 Task: Check the average views per listing of ceiling fan in the last 1 year.
Action: Mouse moved to (788, 214)
Screenshot: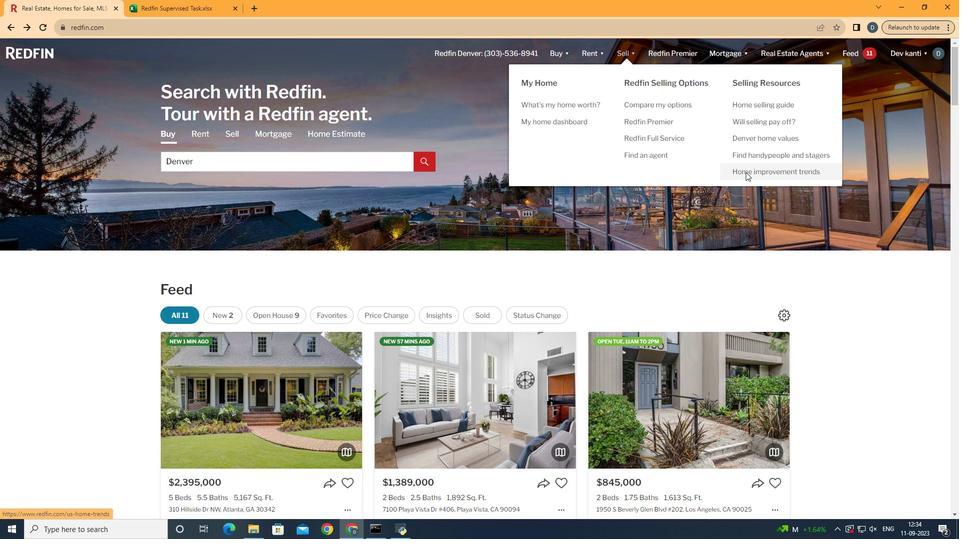 
Action: Mouse pressed left at (788, 214)
Screenshot: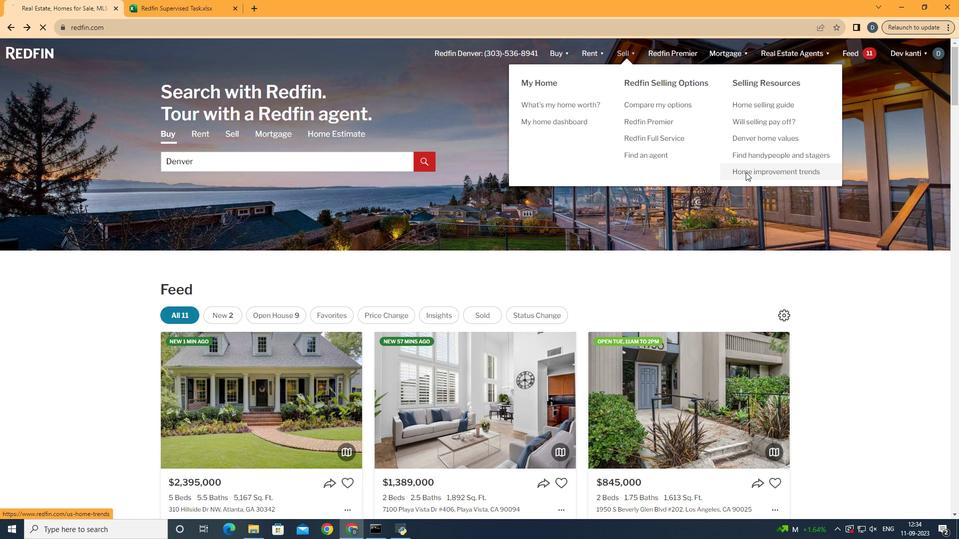 
Action: Mouse moved to (290, 229)
Screenshot: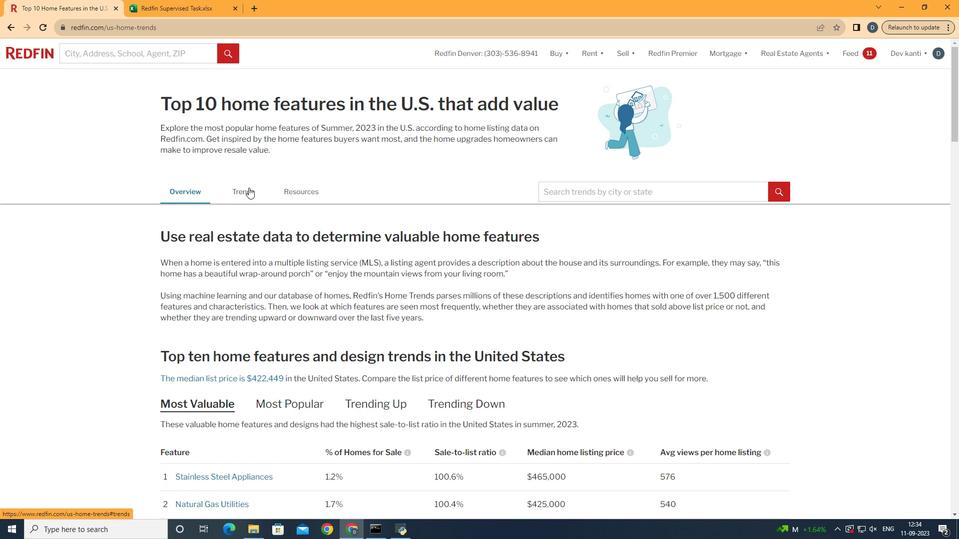 
Action: Mouse pressed left at (290, 229)
Screenshot: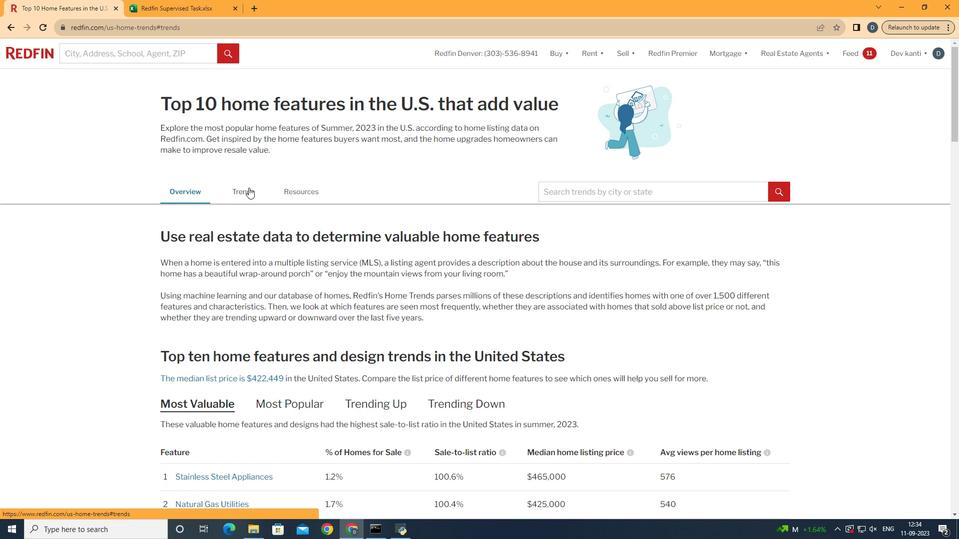 
Action: Mouse moved to (416, 274)
Screenshot: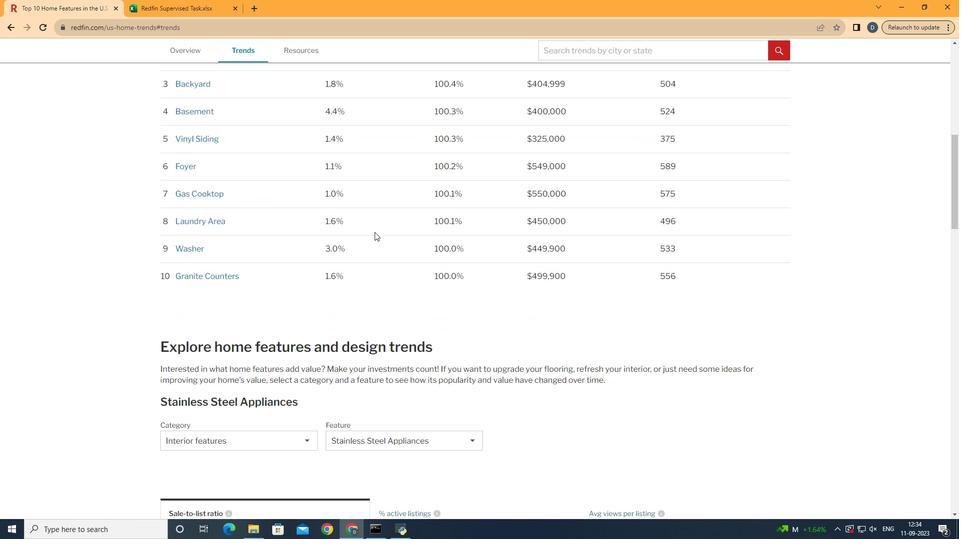
Action: Mouse scrolled (416, 273) with delta (0, 0)
Screenshot: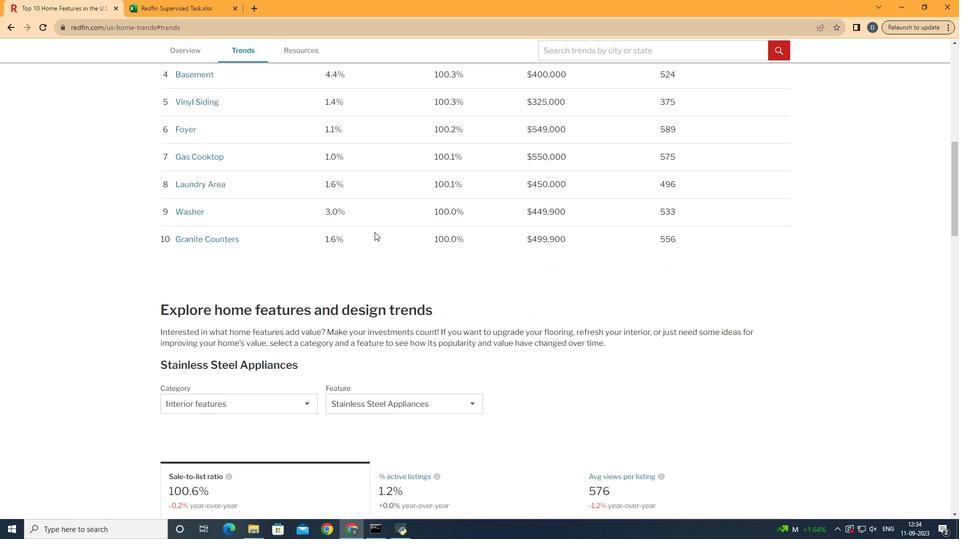 
Action: Mouse scrolled (416, 273) with delta (0, 0)
Screenshot: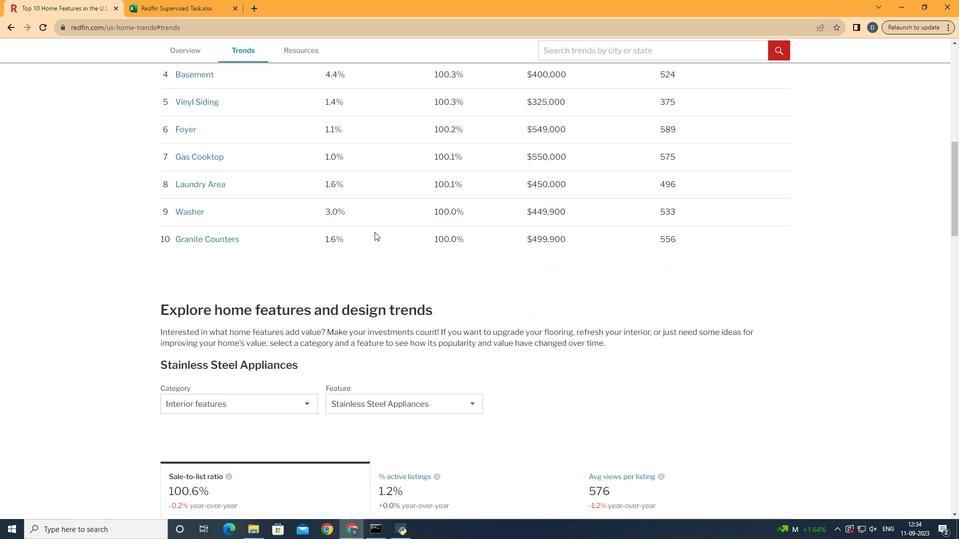 
Action: Mouse scrolled (416, 273) with delta (0, 0)
Screenshot: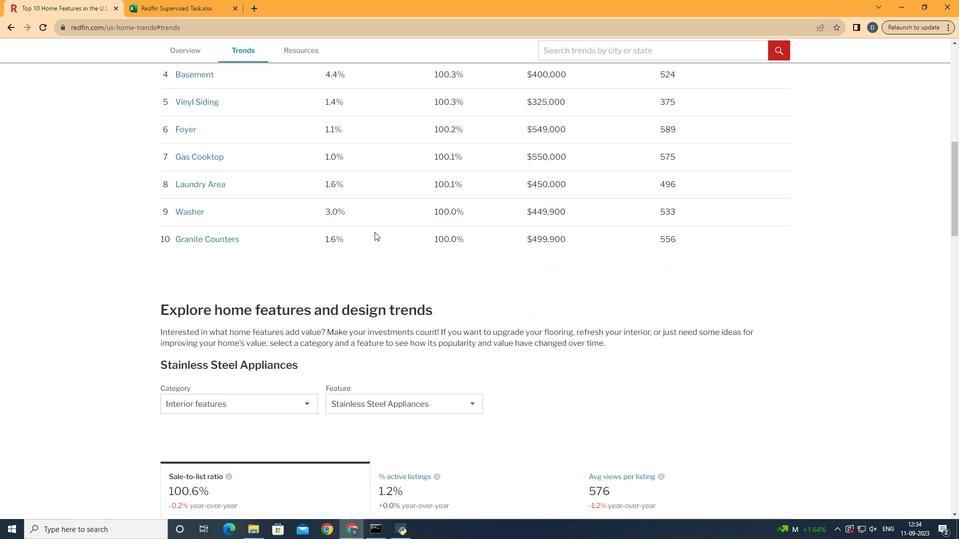 
Action: Mouse scrolled (416, 273) with delta (0, 0)
Screenshot: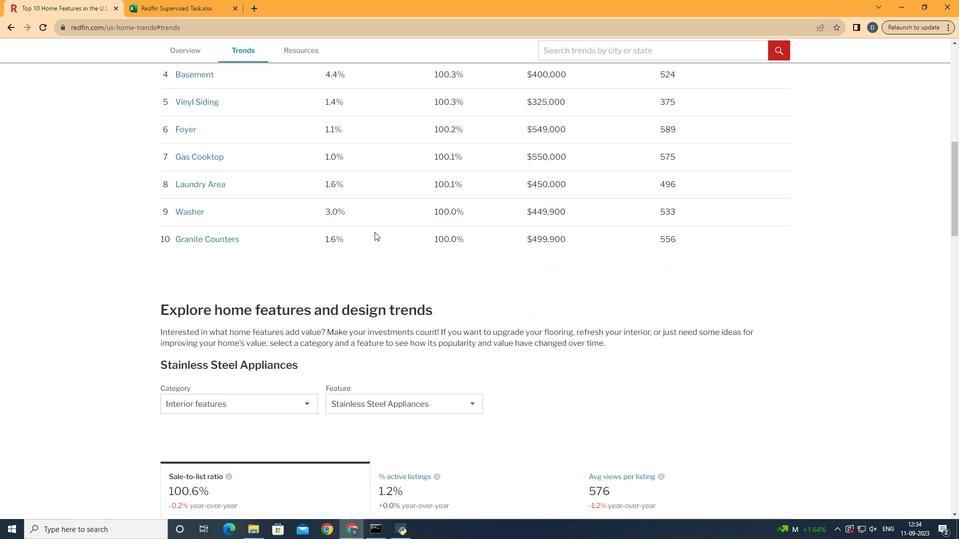 
Action: Mouse scrolled (416, 273) with delta (0, 0)
Screenshot: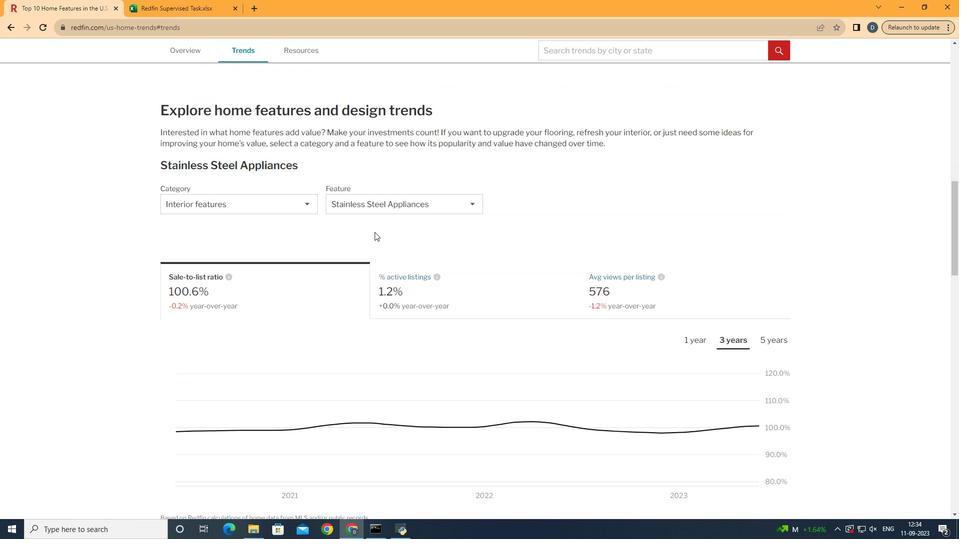 
Action: Mouse scrolled (416, 273) with delta (0, 0)
Screenshot: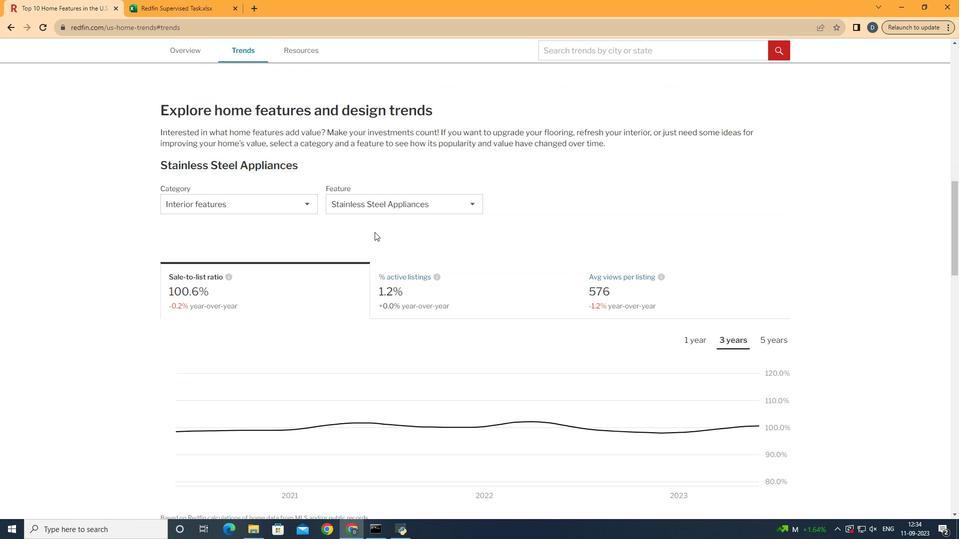 
Action: Mouse scrolled (416, 273) with delta (0, 0)
Screenshot: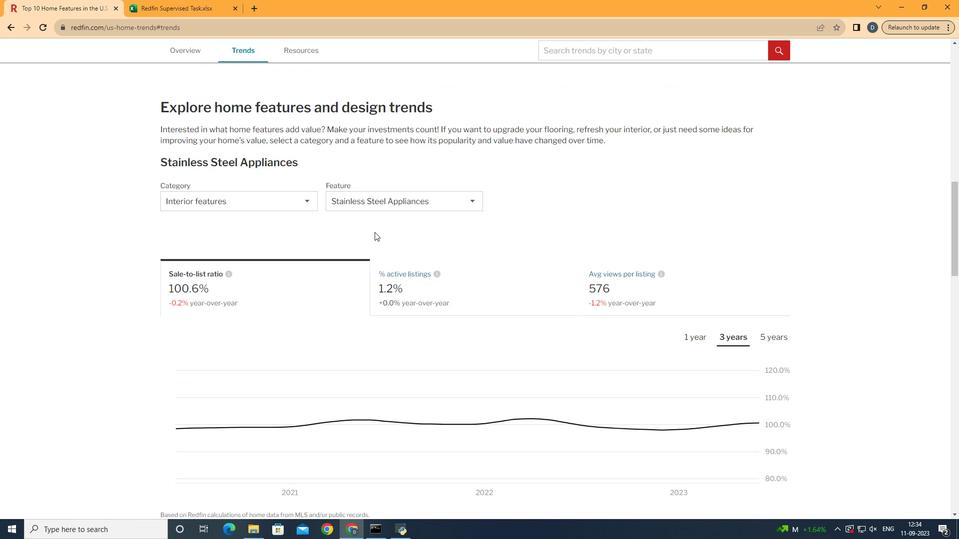 
Action: Mouse scrolled (416, 273) with delta (0, 0)
Screenshot: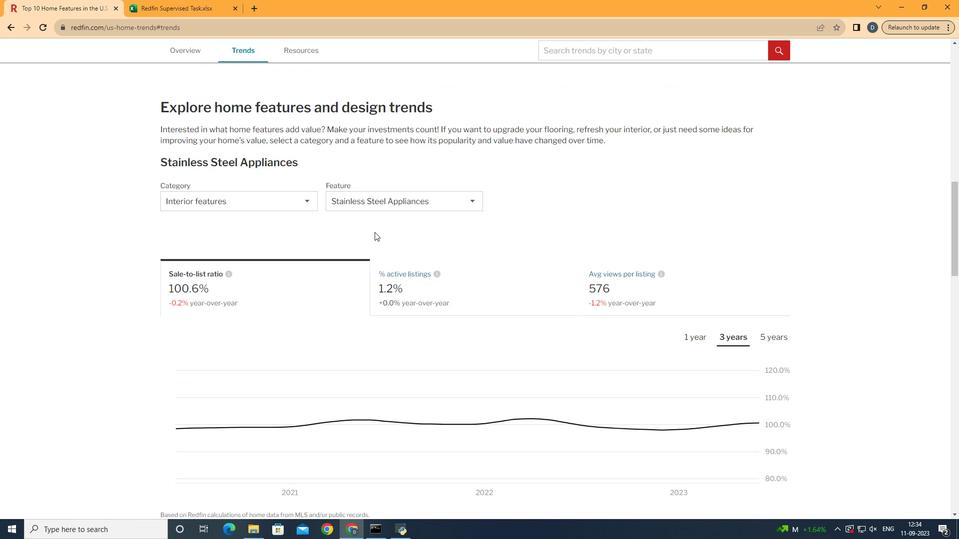 
Action: Mouse moved to (416, 274)
Screenshot: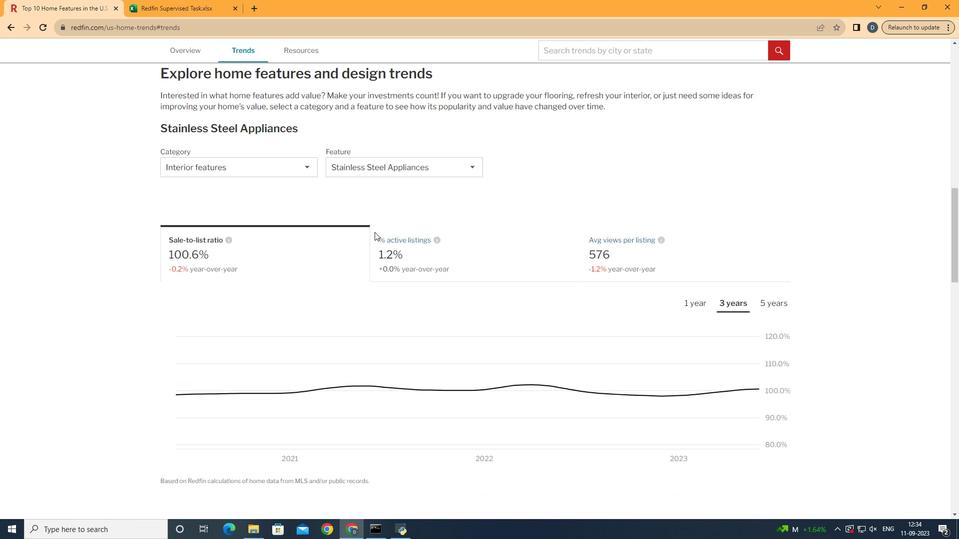 
Action: Mouse scrolled (416, 273) with delta (0, 0)
Screenshot: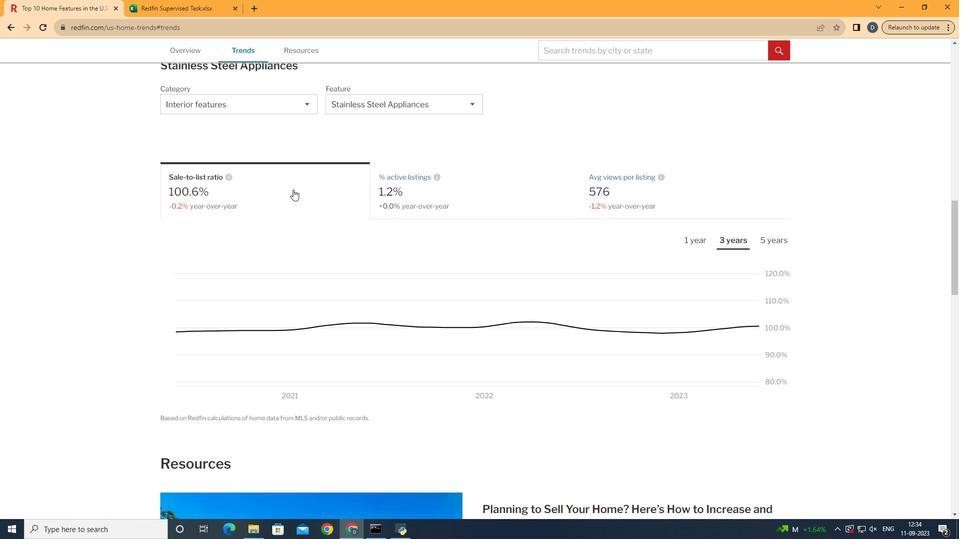 
Action: Mouse scrolled (416, 273) with delta (0, 0)
Screenshot: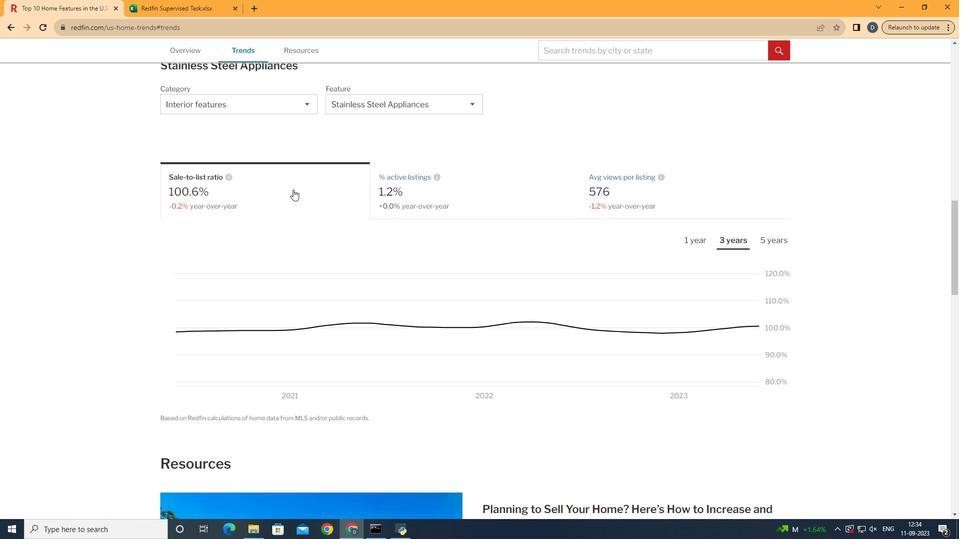 
Action: Mouse moved to (321, 150)
Screenshot: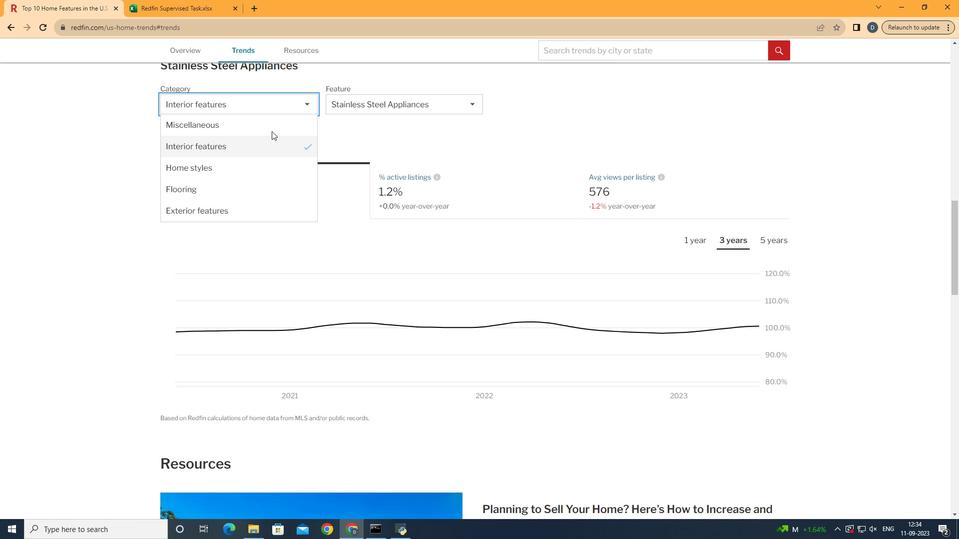 
Action: Mouse pressed left at (321, 150)
Screenshot: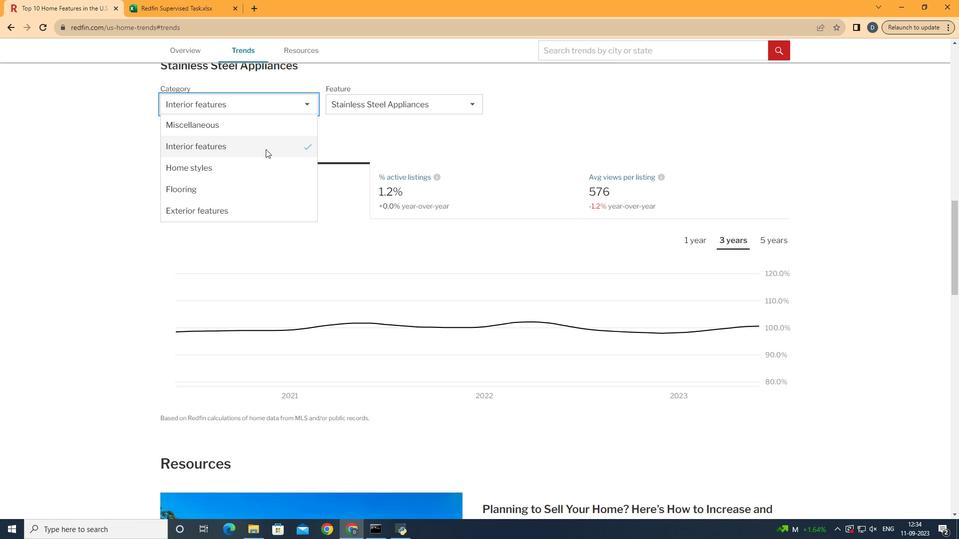 
Action: Mouse moved to (302, 194)
Screenshot: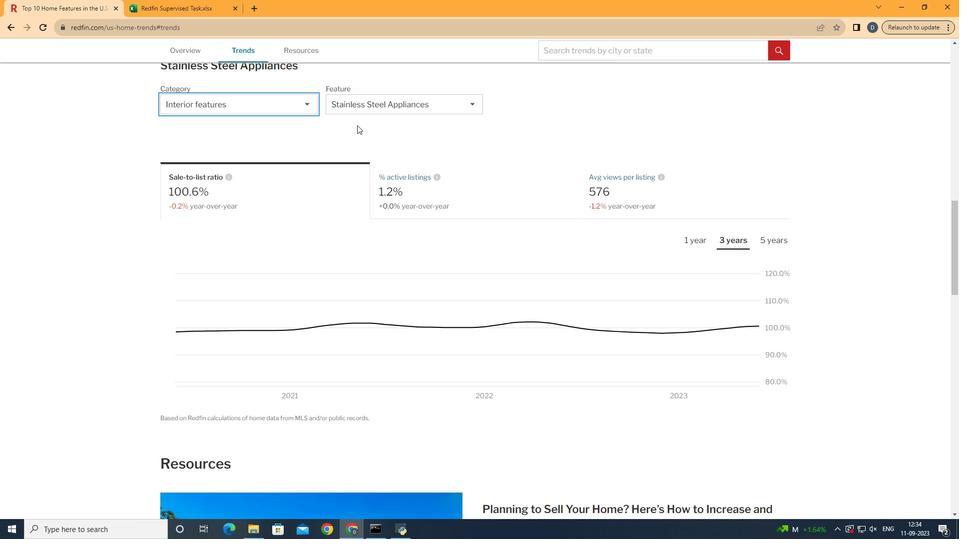 
Action: Mouse pressed left at (302, 194)
Screenshot: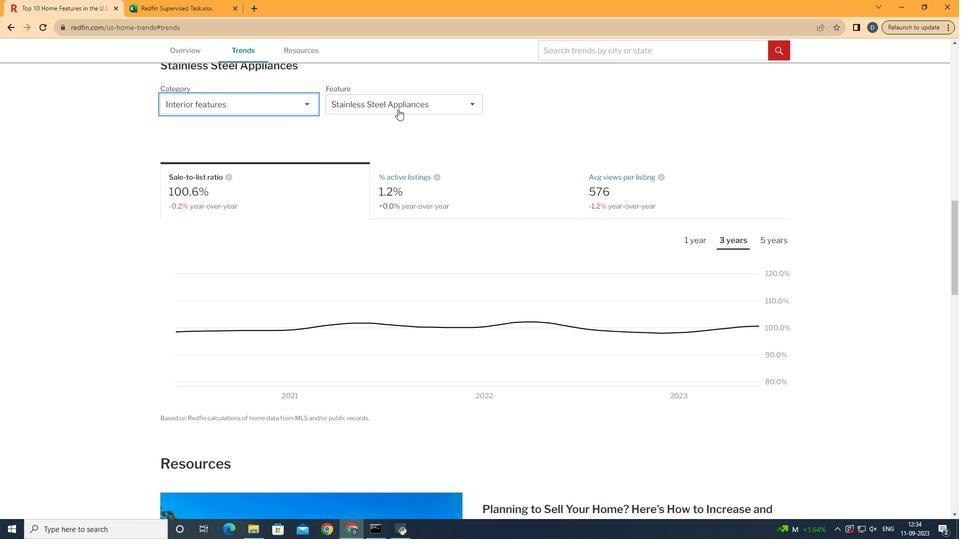 
Action: Mouse moved to (450, 145)
Screenshot: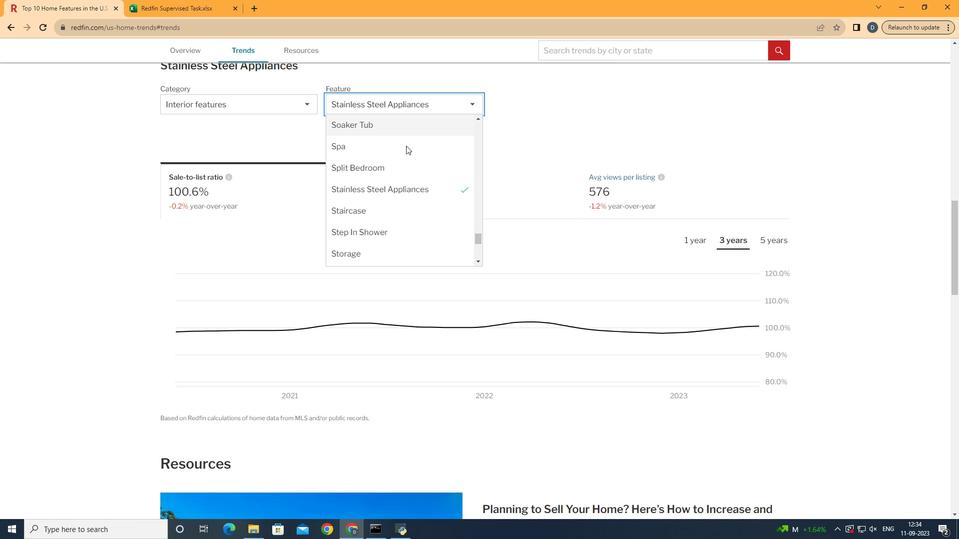 
Action: Mouse pressed left at (450, 145)
Screenshot: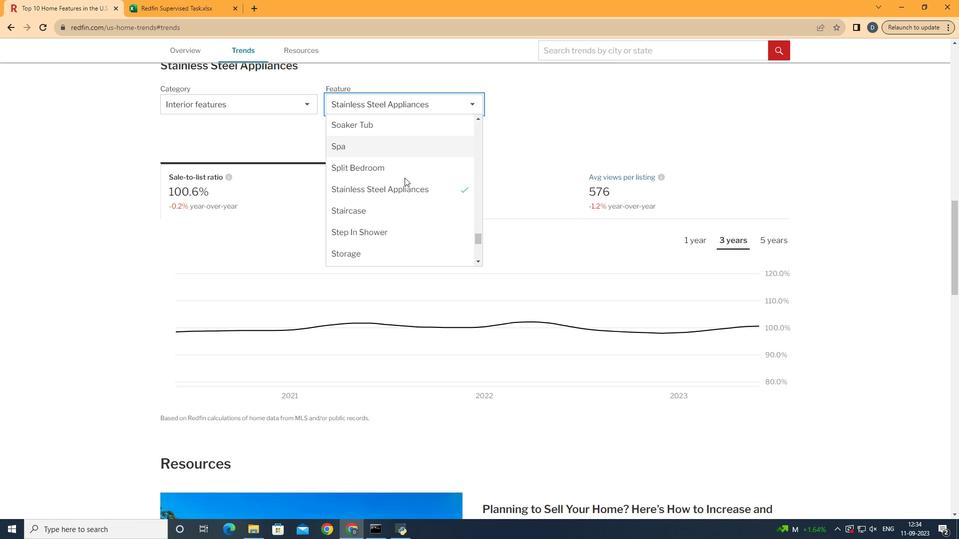 
Action: Mouse moved to (455, 251)
Screenshot: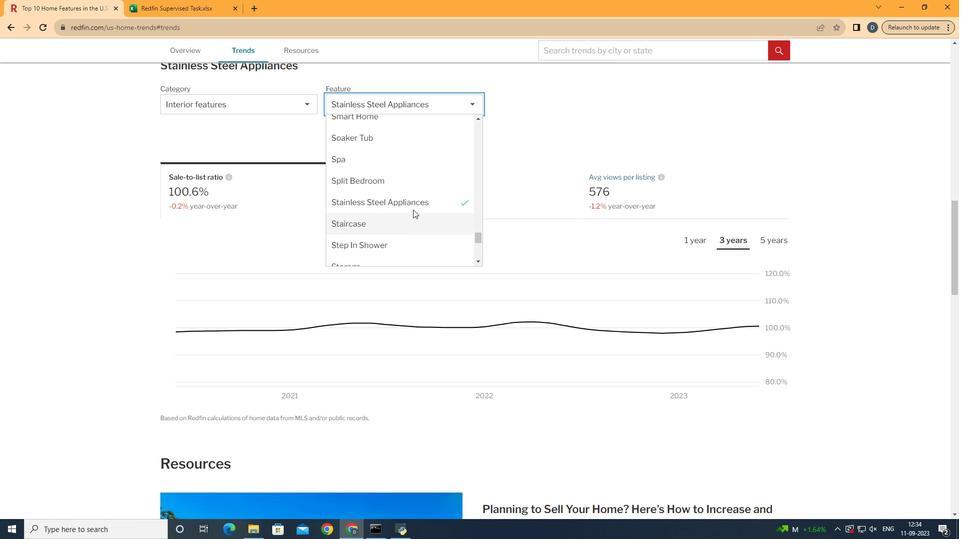 
Action: Mouse scrolled (455, 252) with delta (0, 0)
Screenshot: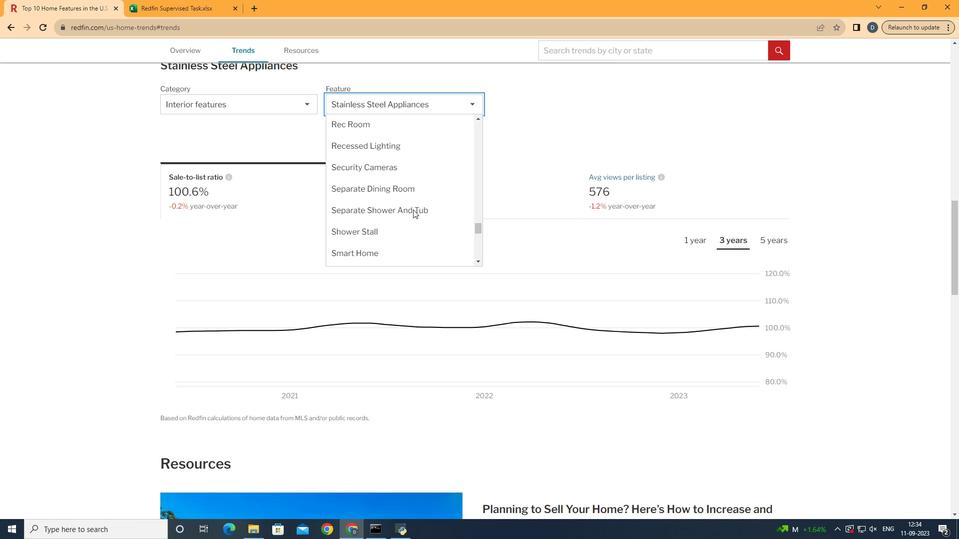 
Action: Mouse scrolled (455, 252) with delta (0, 0)
Screenshot: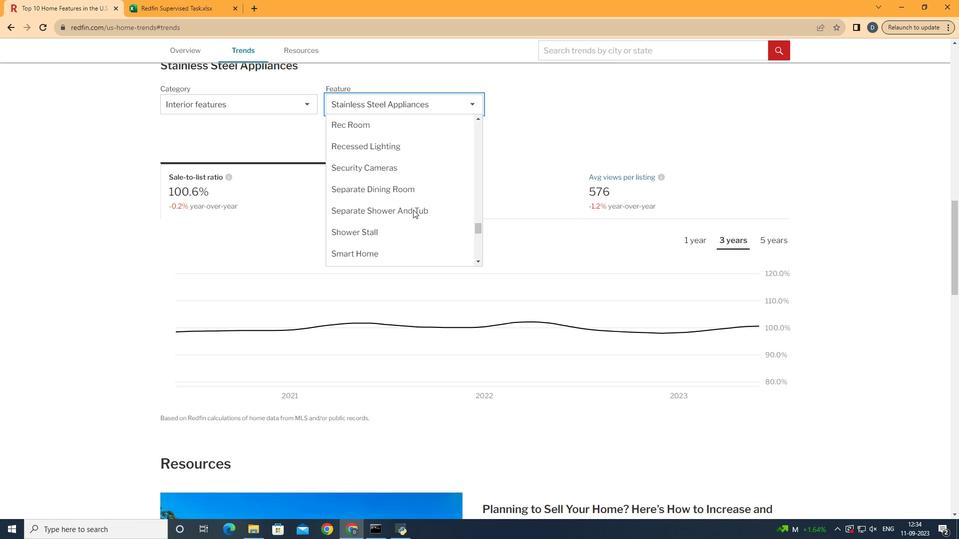 
Action: Mouse scrolled (455, 252) with delta (0, 0)
Screenshot: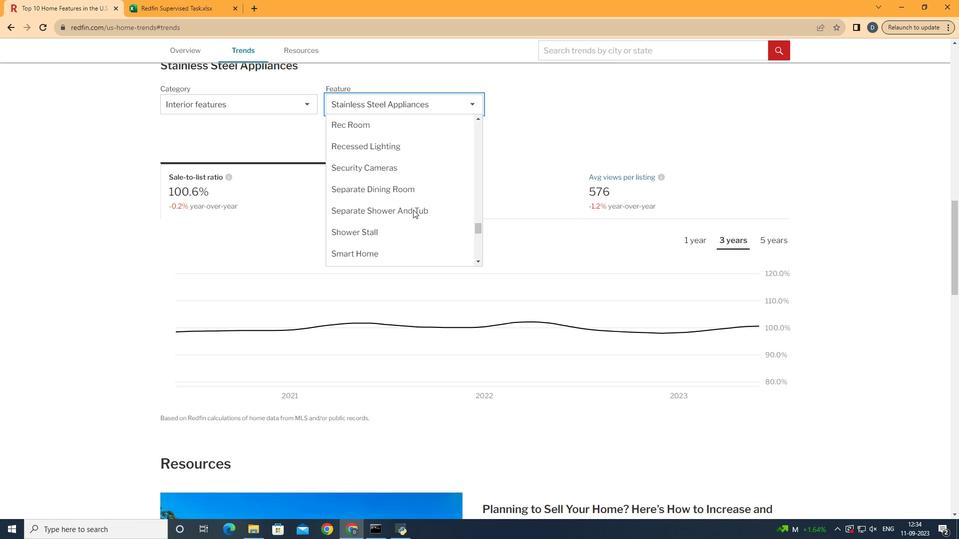 
Action: Mouse scrolled (455, 252) with delta (0, 0)
Screenshot: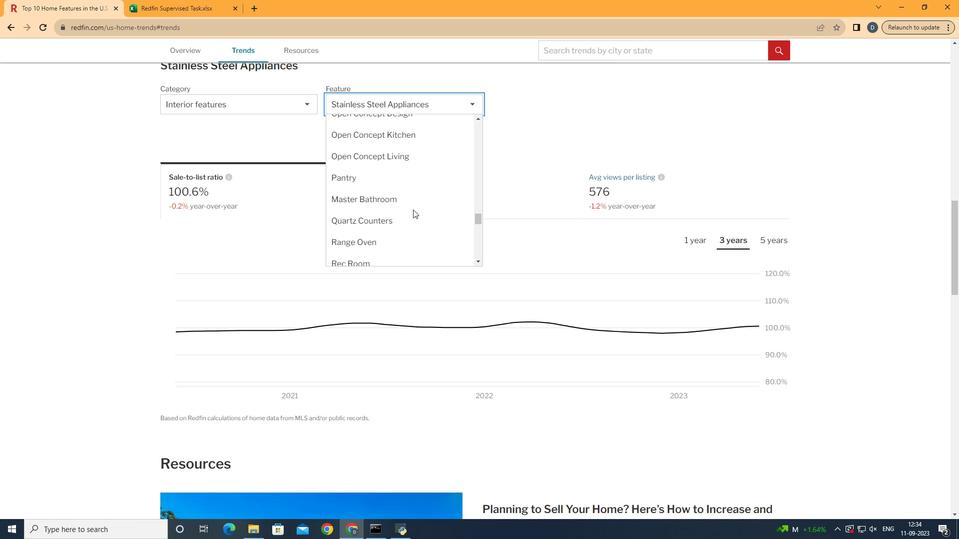 
Action: Mouse scrolled (455, 252) with delta (0, 0)
Screenshot: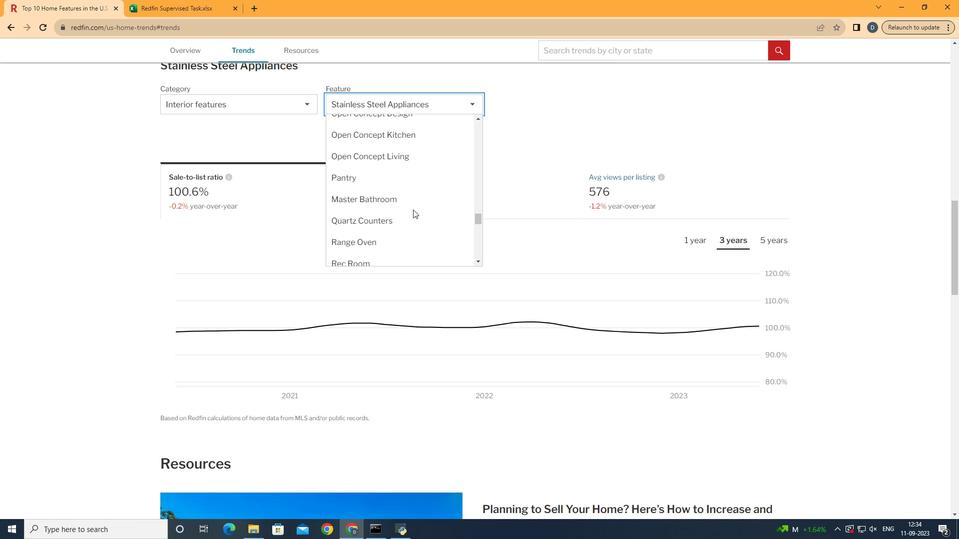 
Action: Mouse scrolled (455, 252) with delta (0, 0)
Screenshot: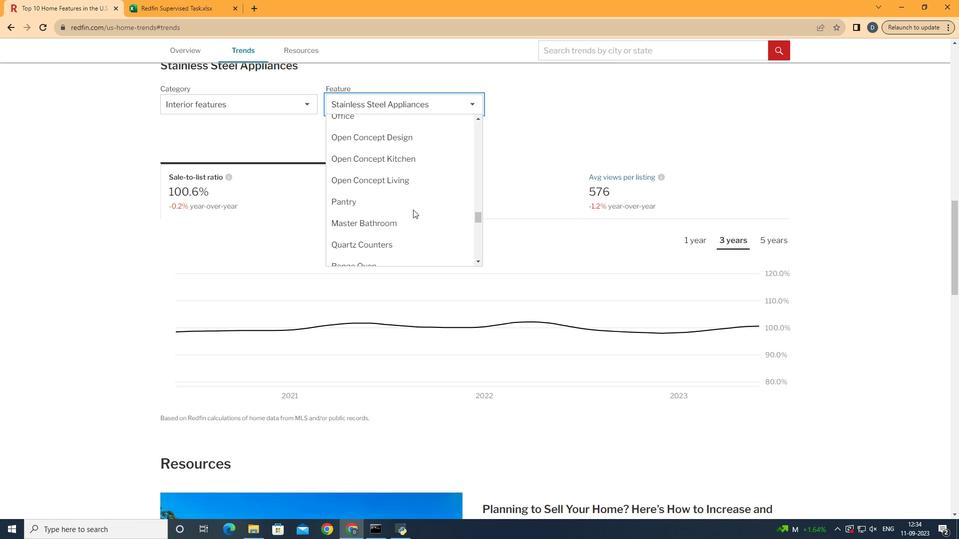 
Action: Mouse scrolled (455, 252) with delta (0, 0)
Screenshot: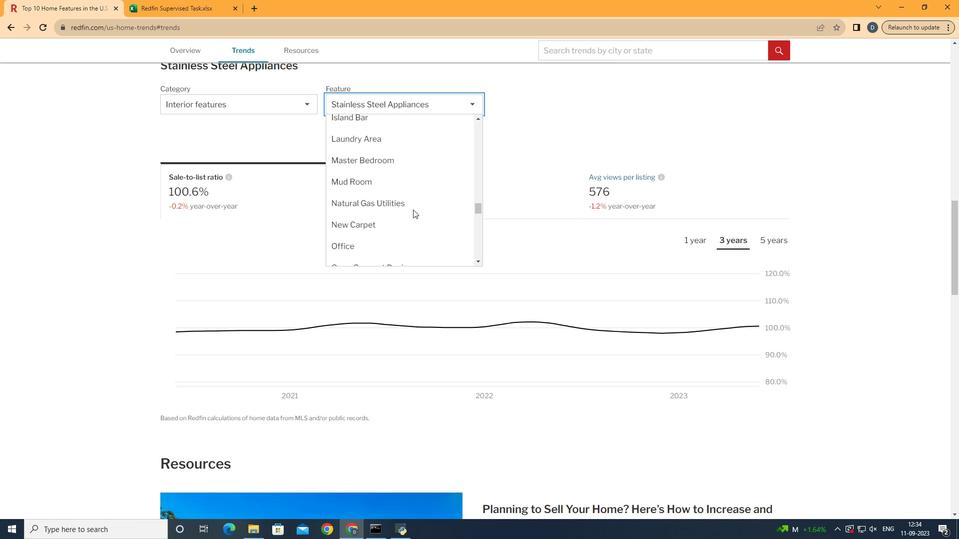 
Action: Mouse scrolled (455, 252) with delta (0, 0)
Screenshot: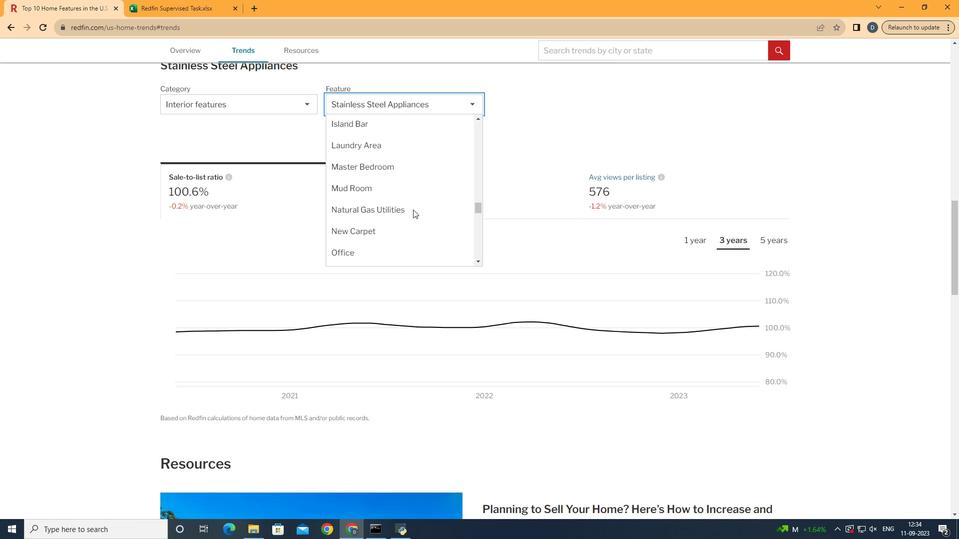 
Action: Mouse scrolled (455, 252) with delta (0, 0)
Screenshot: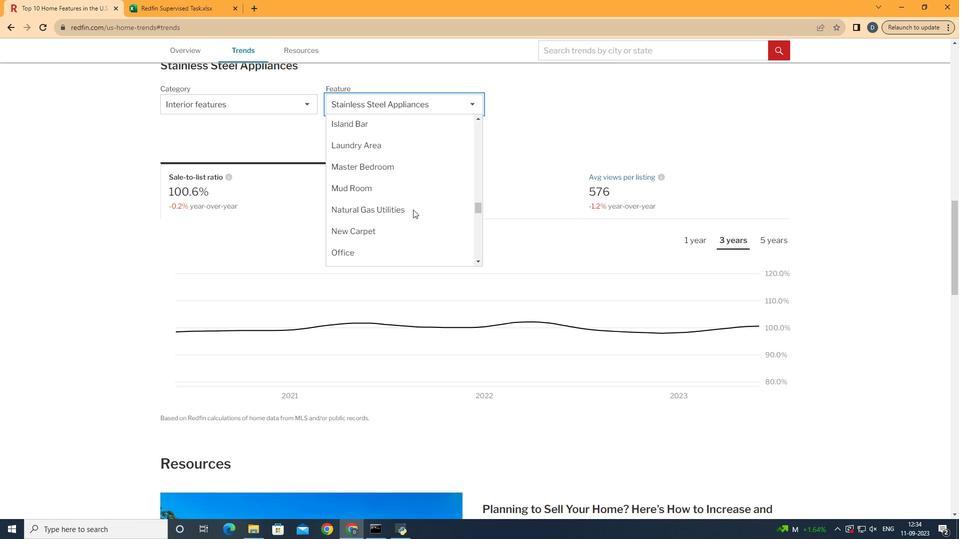 
Action: Mouse scrolled (455, 252) with delta (0, 0)
Screenshot: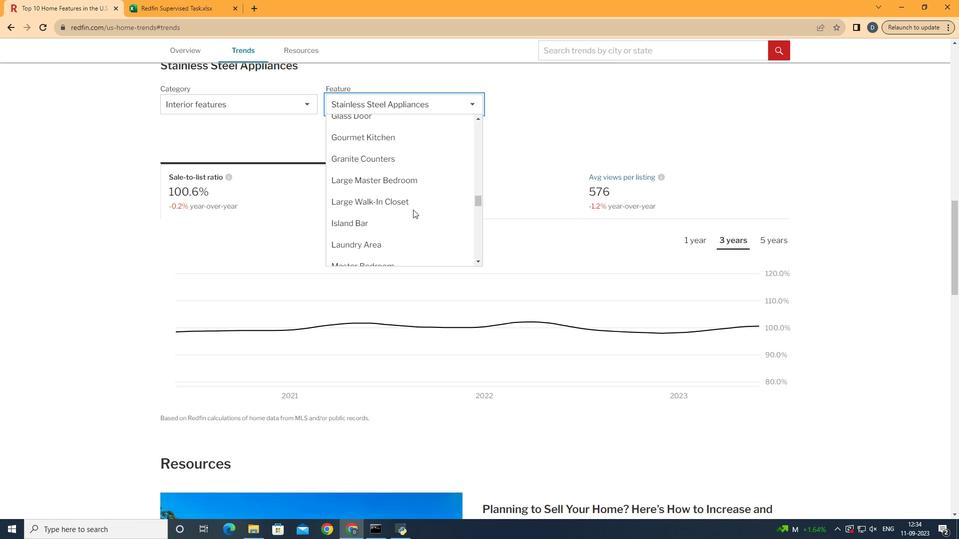 
Action: Mouse scrolled (455, 252) with delta (0, 0)
Screenshot: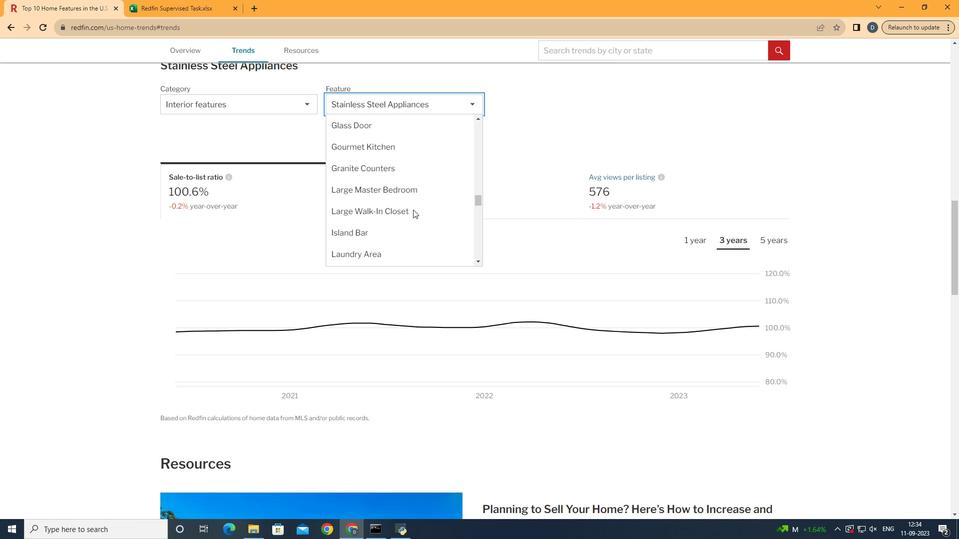 
Action: Mouse scrolled (455, 252) with delta (0, 0)
Screenshot: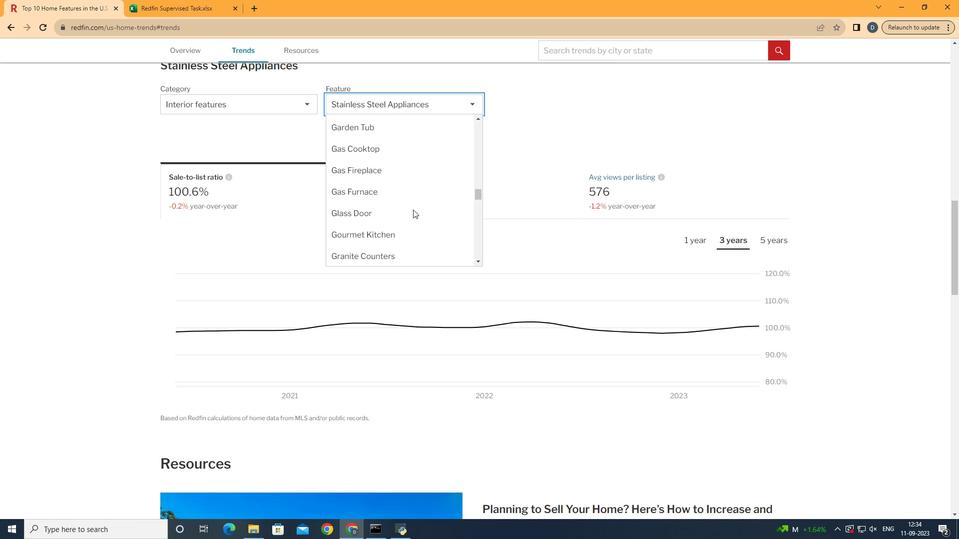 
Action: Mouse scrolled (455, 252) with delta (0, 0)
Screenshot: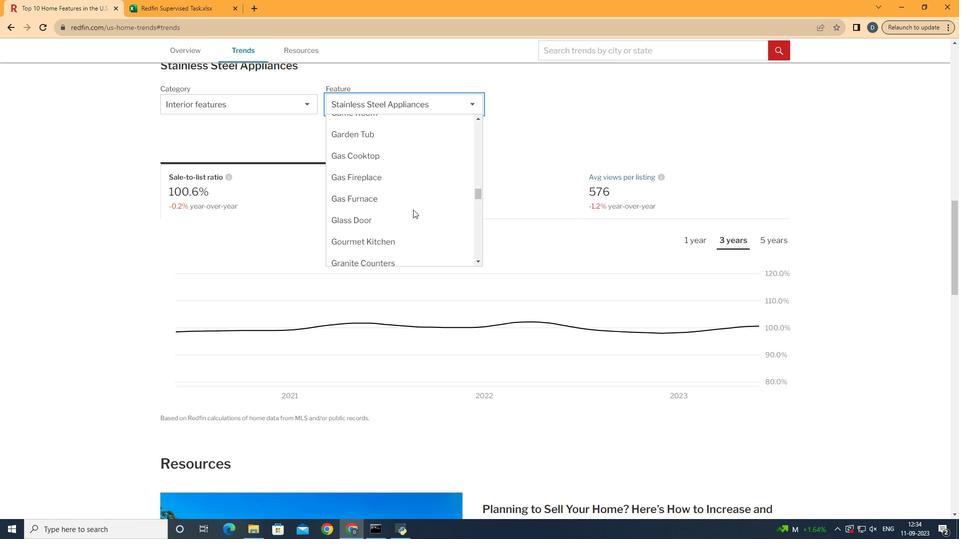 
Action: Mouse scrolled (455, 252) with delta (0, 0)
Screenshot: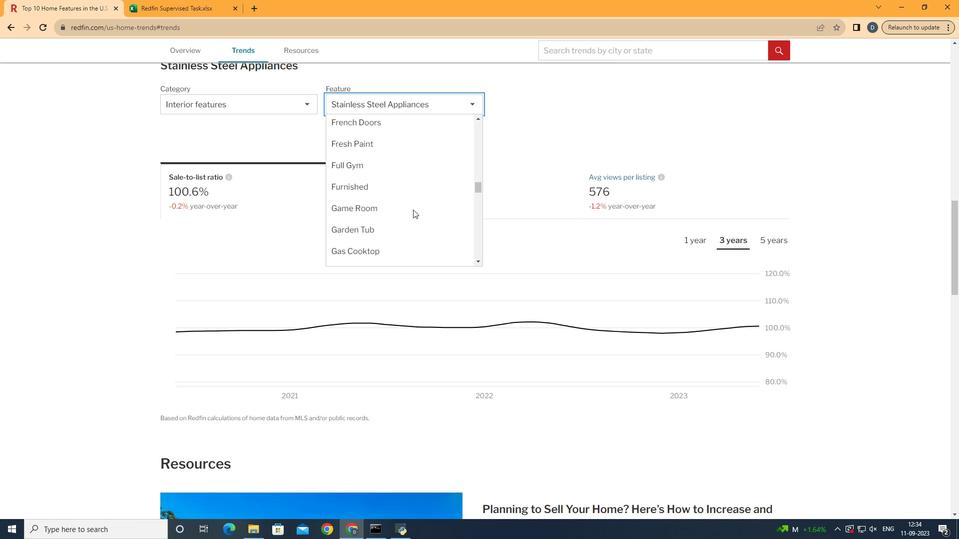 
Action: Mouse scrolled (455, 252) with delta (0, 0)
Screenshot: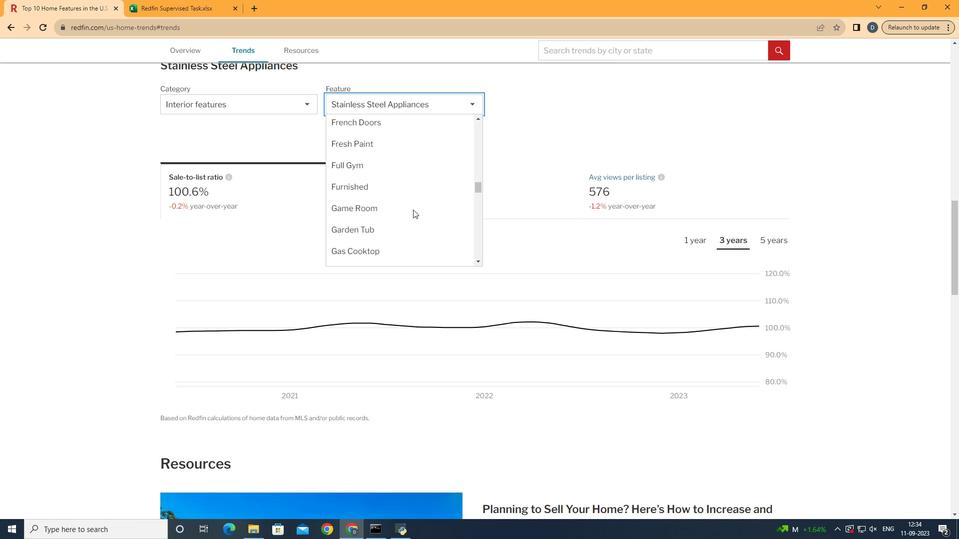 
Action: Mouse scrolled (455, 252) with delta (0, 0)
Screenshot: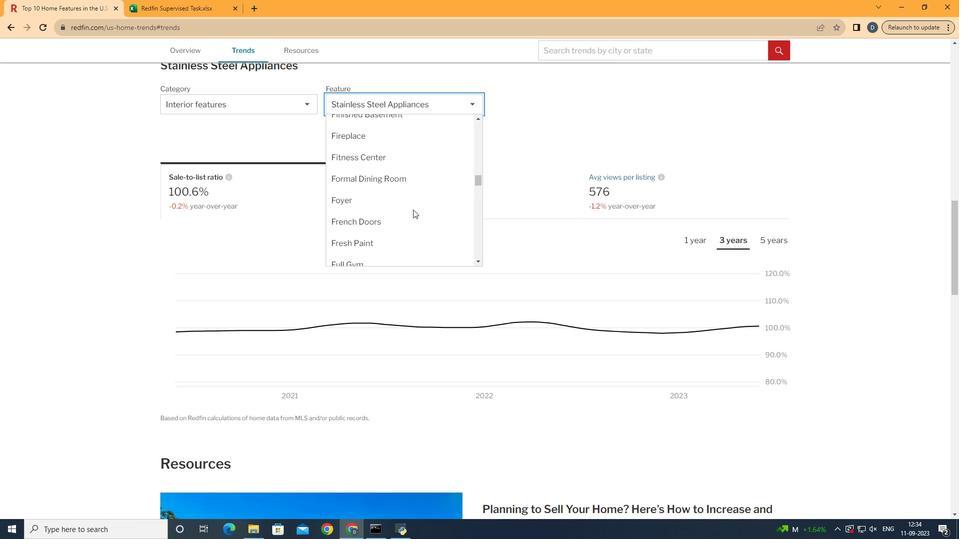 
Action: Mouse scrolled (455, 252) with delta (0, 0)
Screenshot: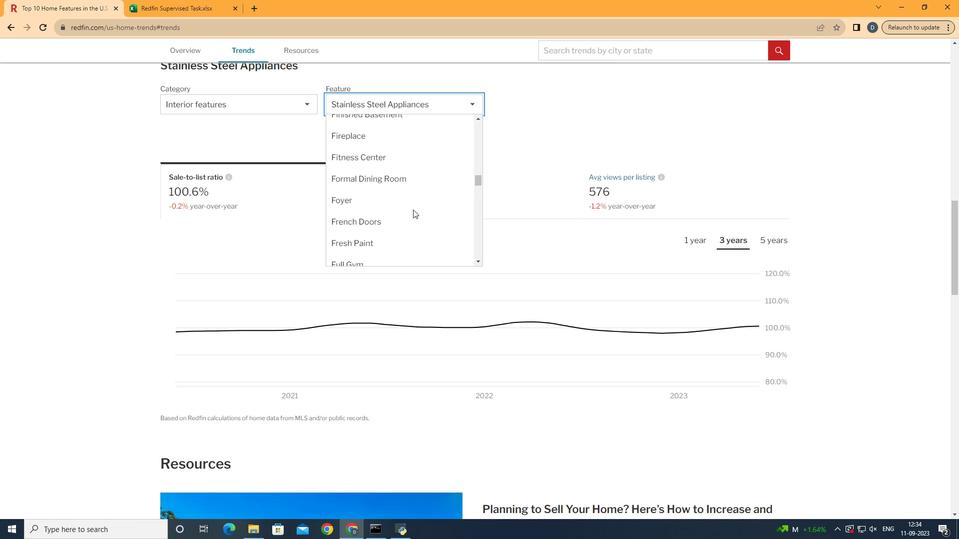 
Action: Mouse scrolled (455, 252) with delta (0, 0)
Screenshot: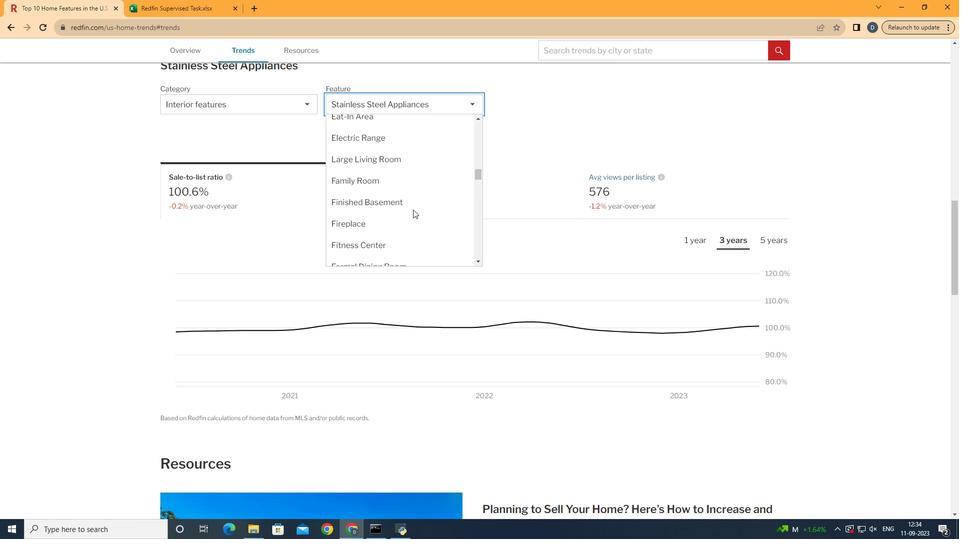 
Action: Mouse scrolled (455, 252) with delta (0, 0)
Screenshot: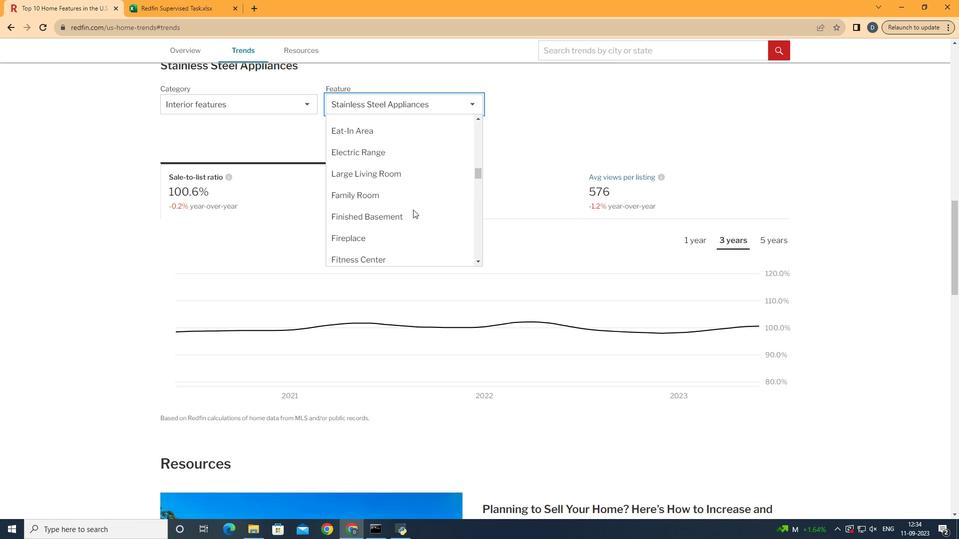 
Action: Mouse scrolled (455, 252) with delta (0, 0)
Screenshot: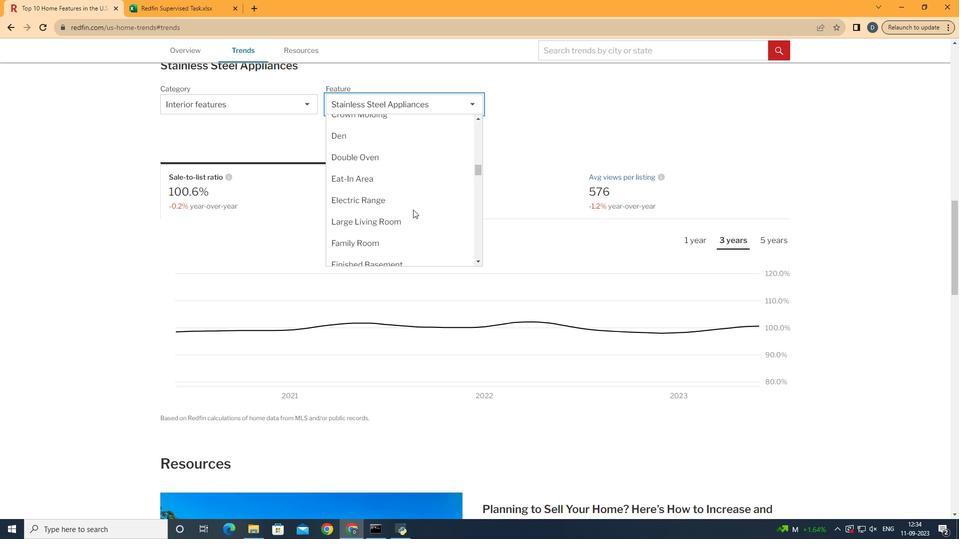 
Action: Mouse scrolled (455, 252) with delta (0, 0)
Screenshot: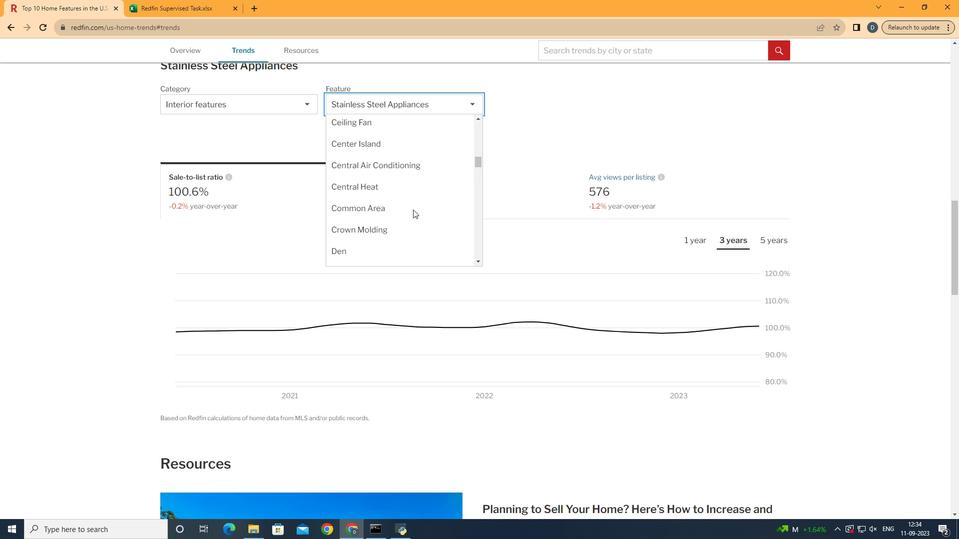 
Action: Mouse scrolled (455, 252) with delta (0, 0)
Screenshot: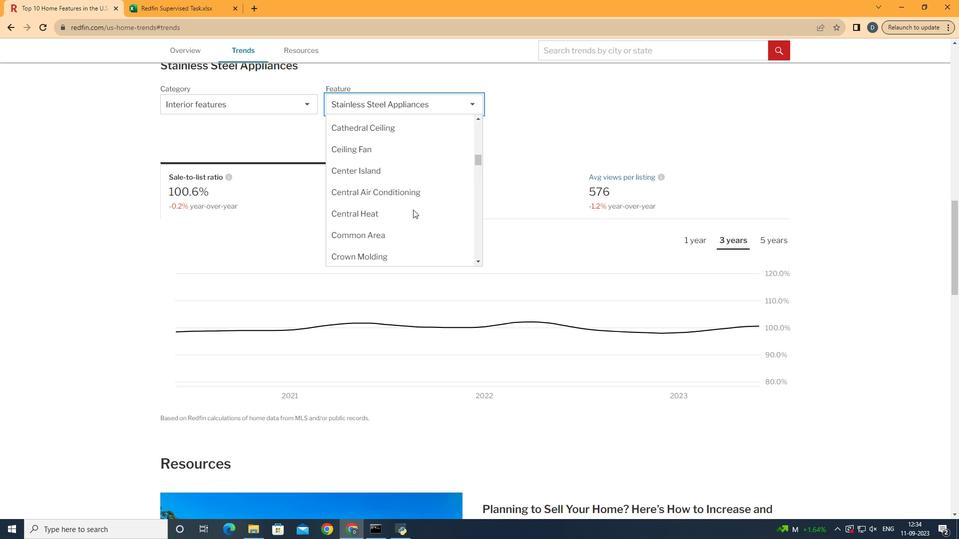 
Action: Mouse scrolled (455, 252) with delta (0, 0)
Screenshot: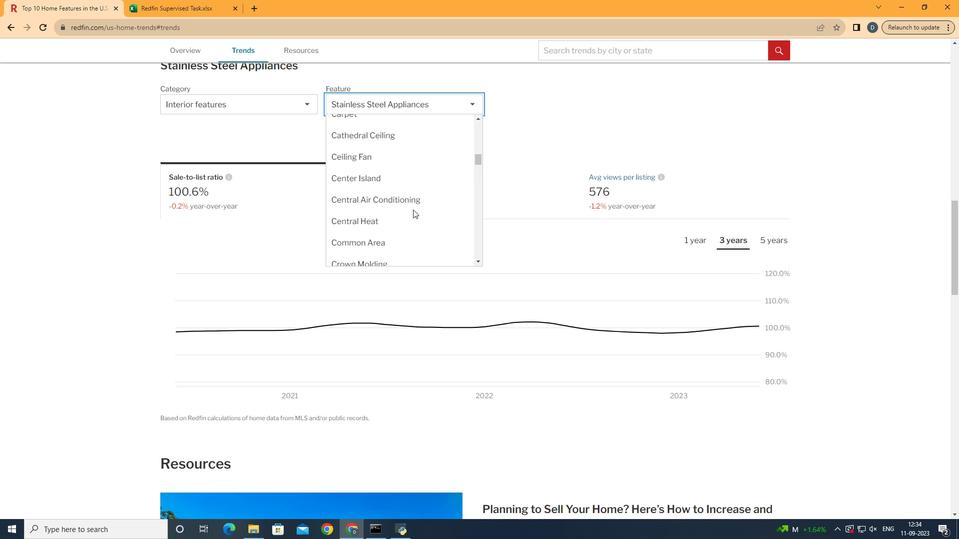 
Action: Mouse scrolled (455, 252) with delta (0, 0)
Screenshot: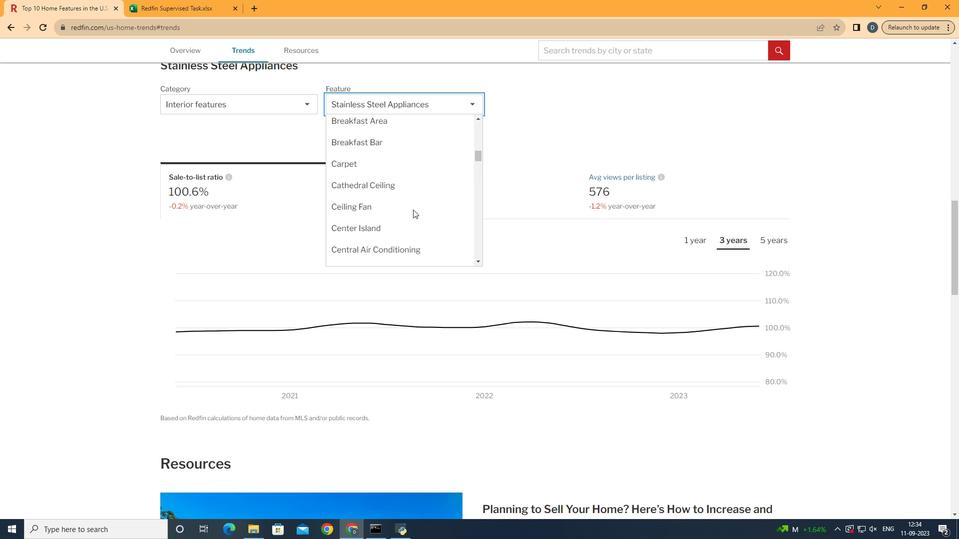 
Action: Mouse moved to (458, 249)
Screenshot: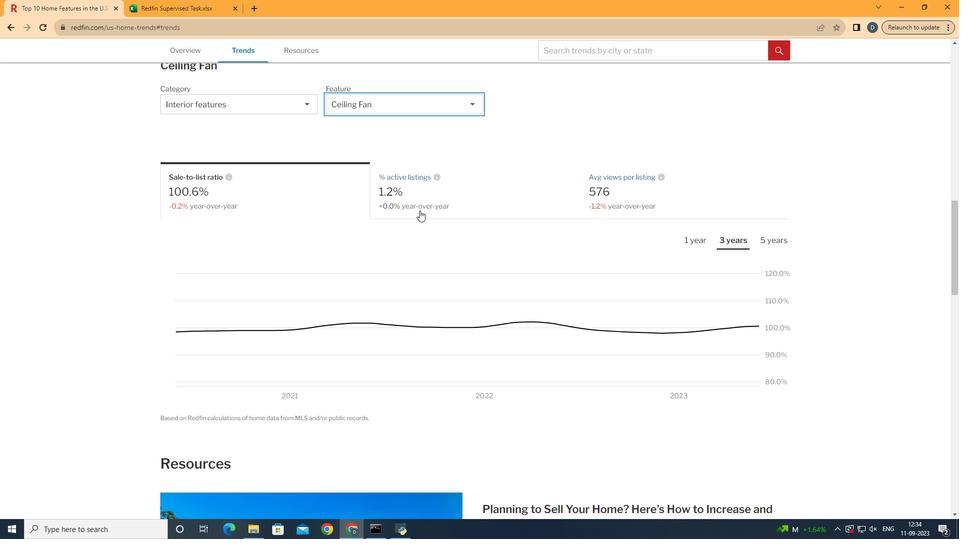 
Action: Mouse pressed left at (458, 249)
Screenshot: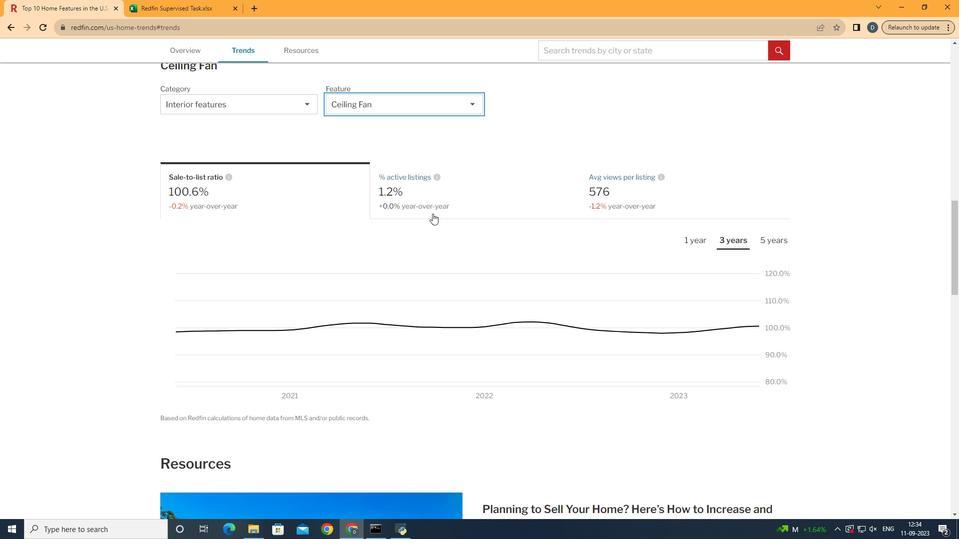 
Action: Mouse moved to (729, 241)
Screenshot: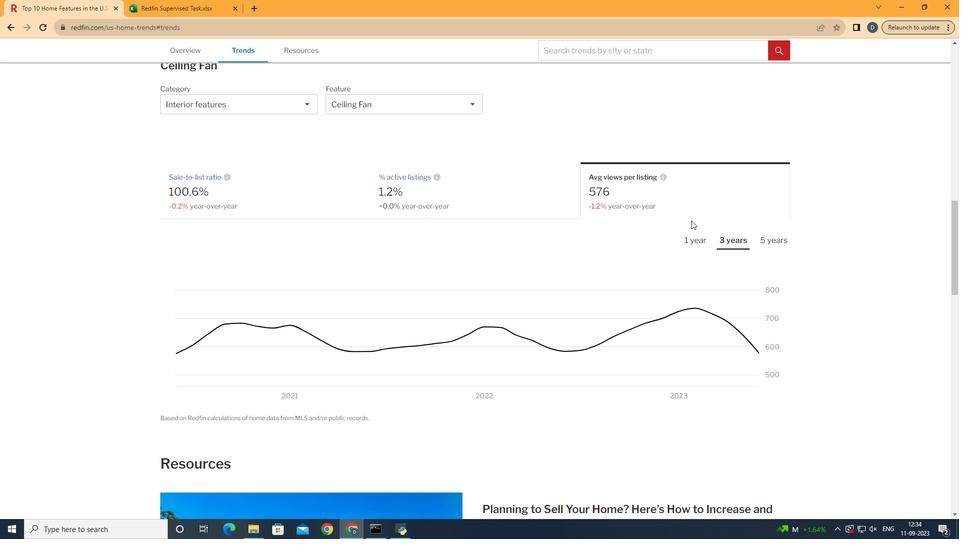 
Action: Mouse pressed left at (729, 241)
Screenshot: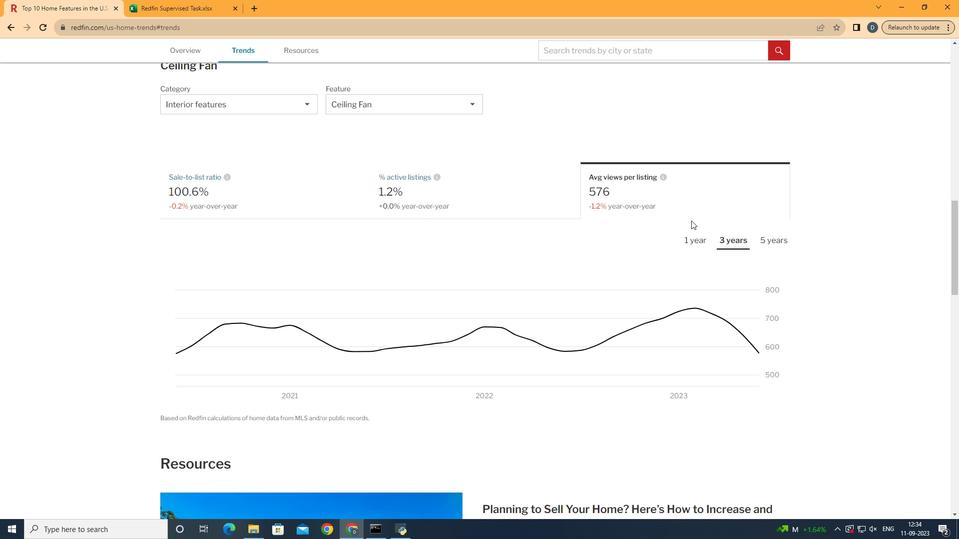 
Action: Mouse moved to (734, 285)
Screenshot: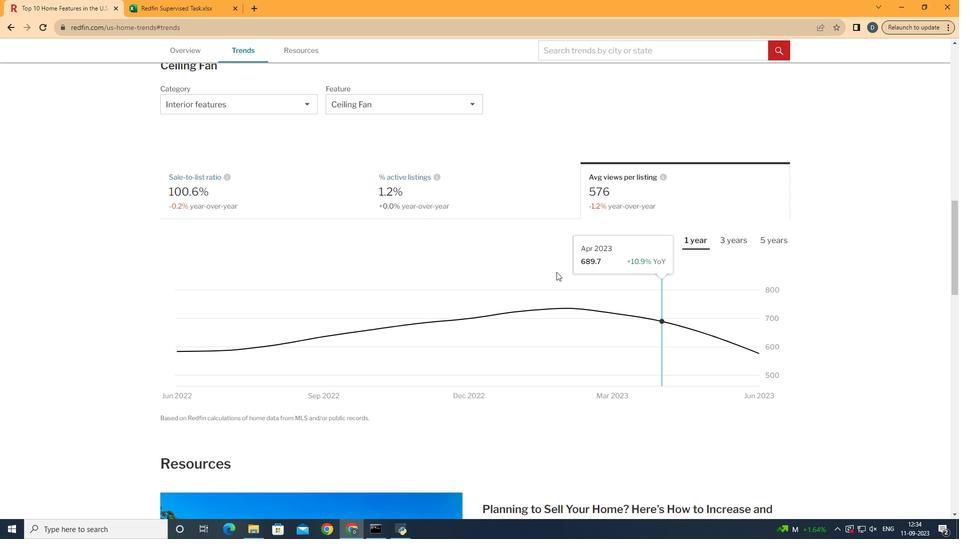 
Action: Mouse pressed left at (734, 285)
Screenshot: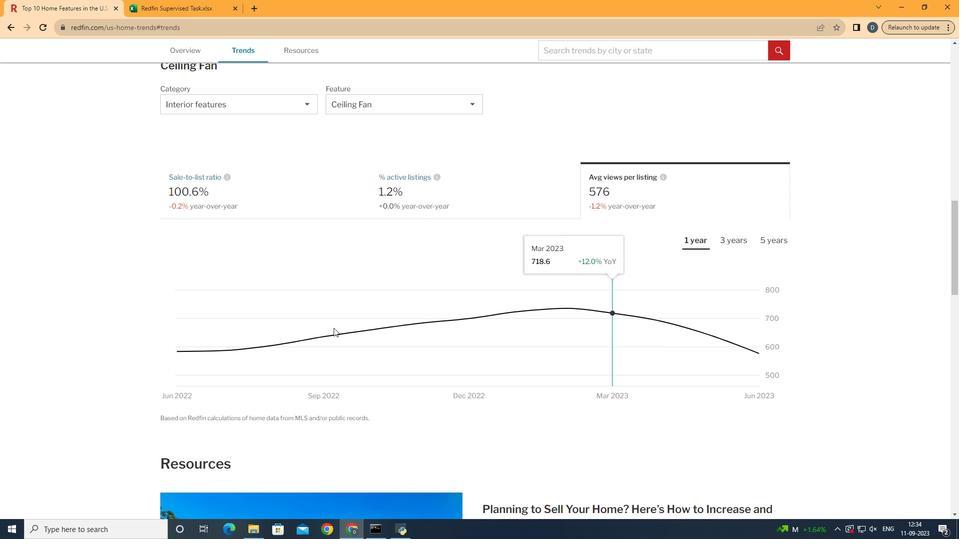 
Action: Mouse moved to (815, 404)
Screenshot: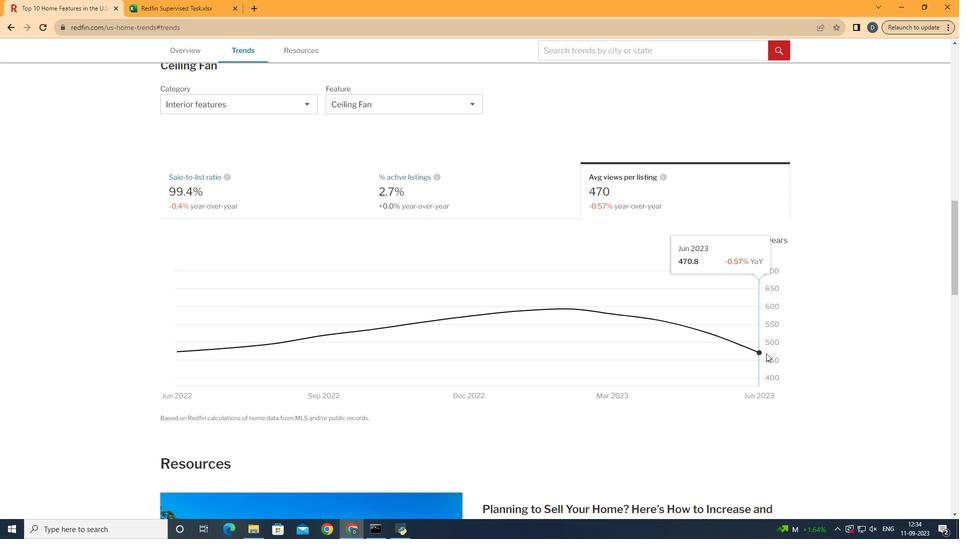 
